 Task: Go to citations add citation source and select accessed by as "Print".
Action: Mouse moved to (198, 71)
Screenshot: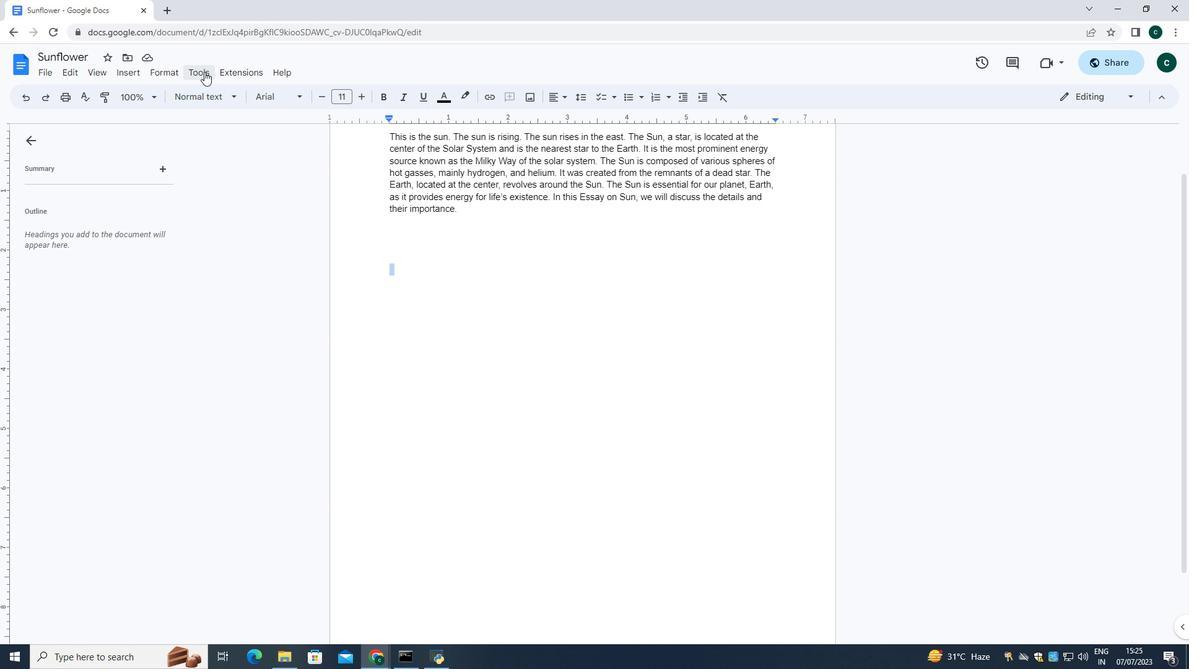
Action: Mouse pressed left at (198, 71)
Screenshot: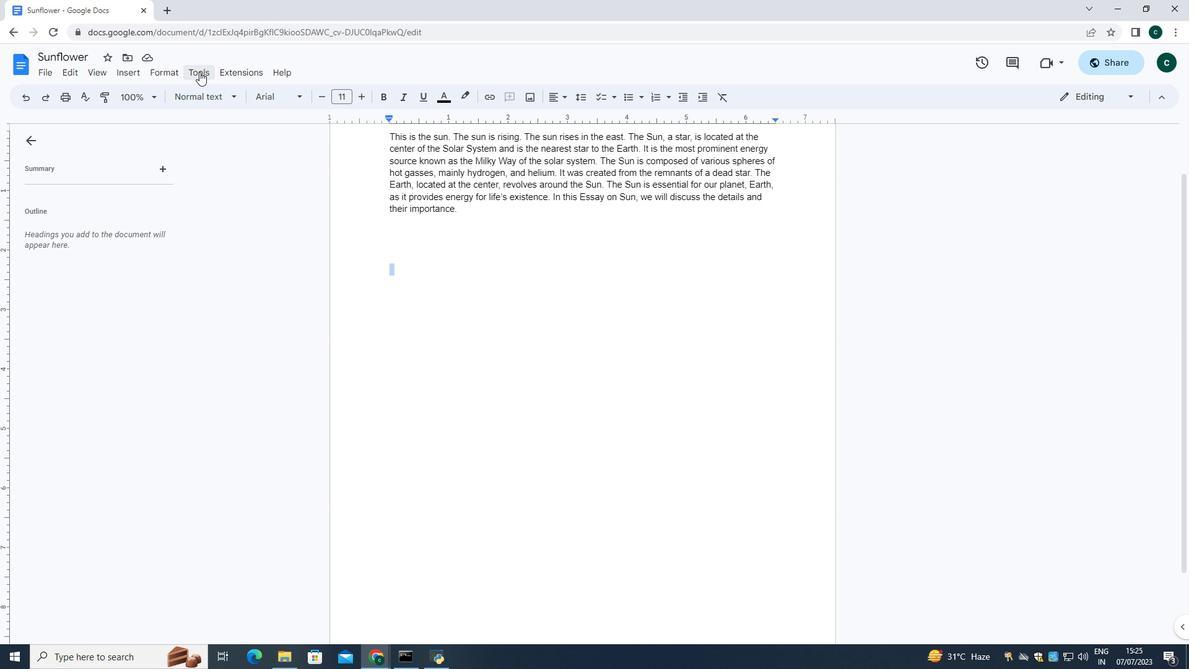 
Action: Mouse moved to (236, 175)
Screenshot: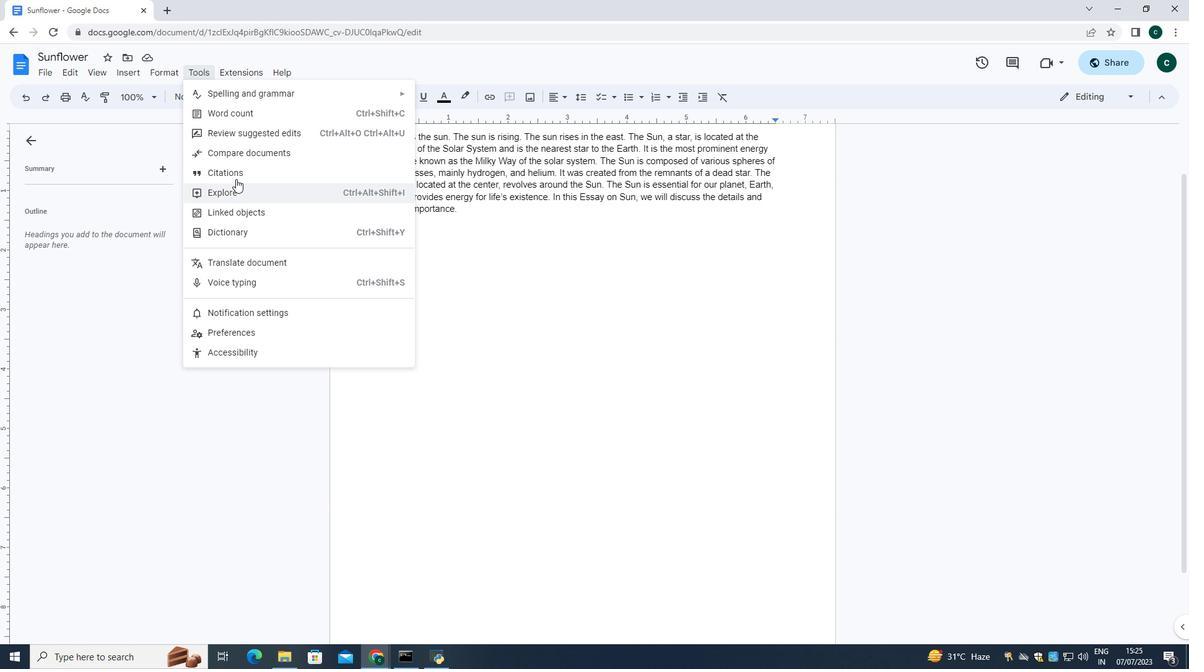 
Action: Mouse pressed left at (236, 175)
Screenshot: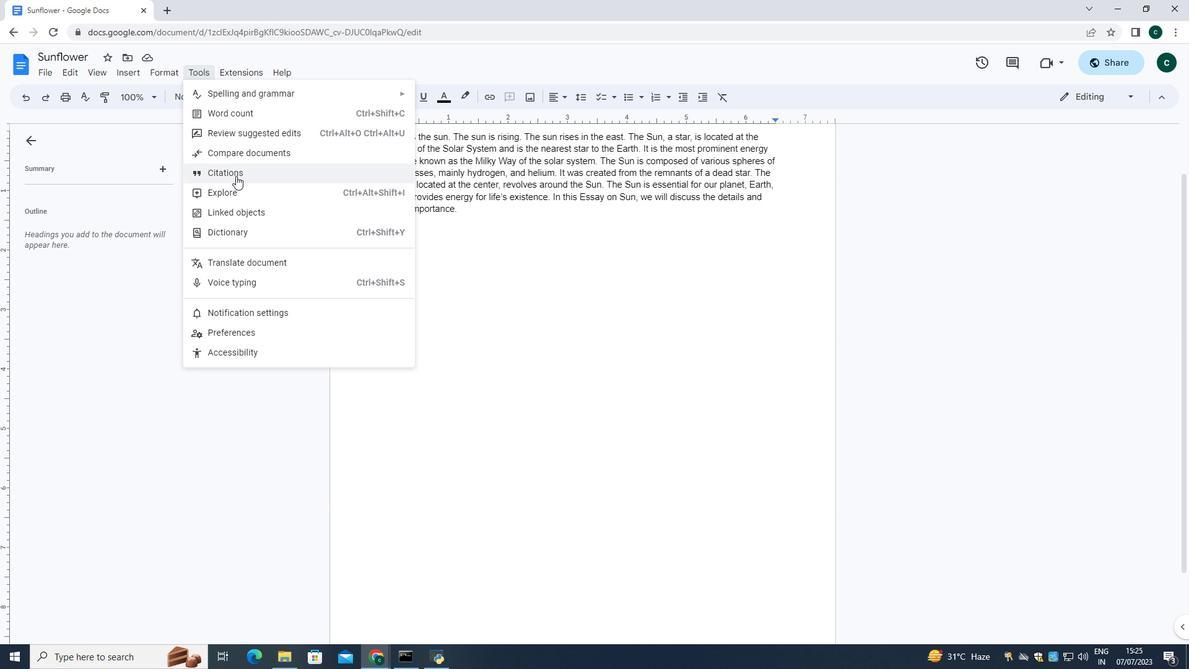 
Action: Mouse moved to (1050, 174)
Screenshot: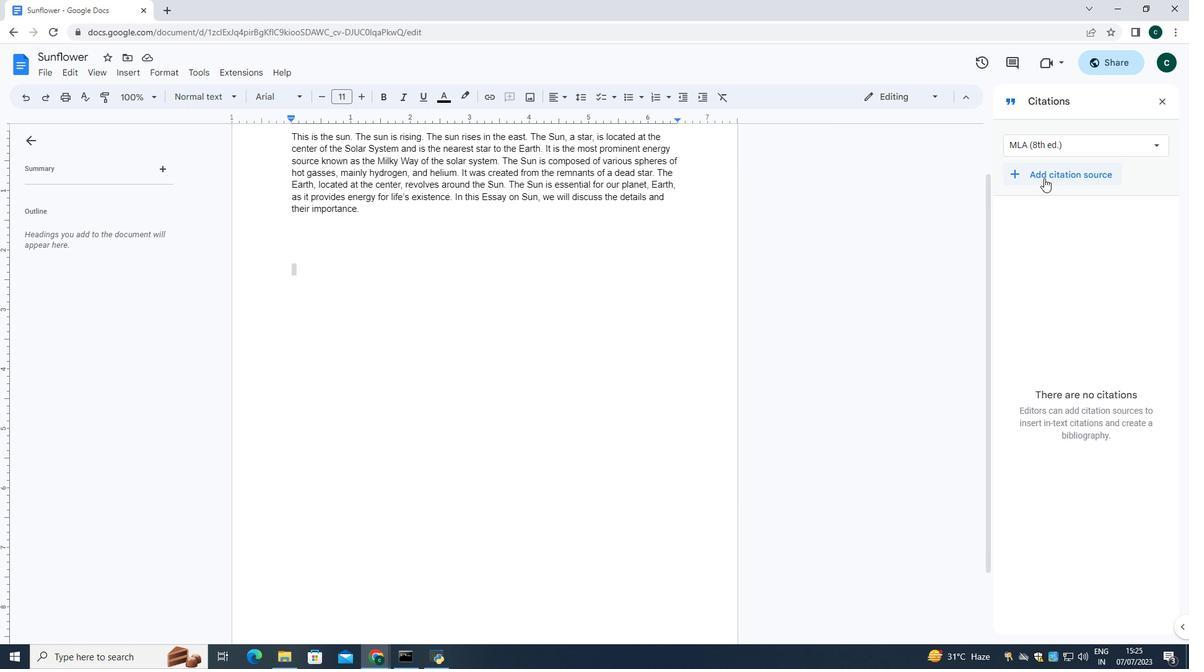 
Action: Mouse pressed left at (1050, 174)
Screenshot: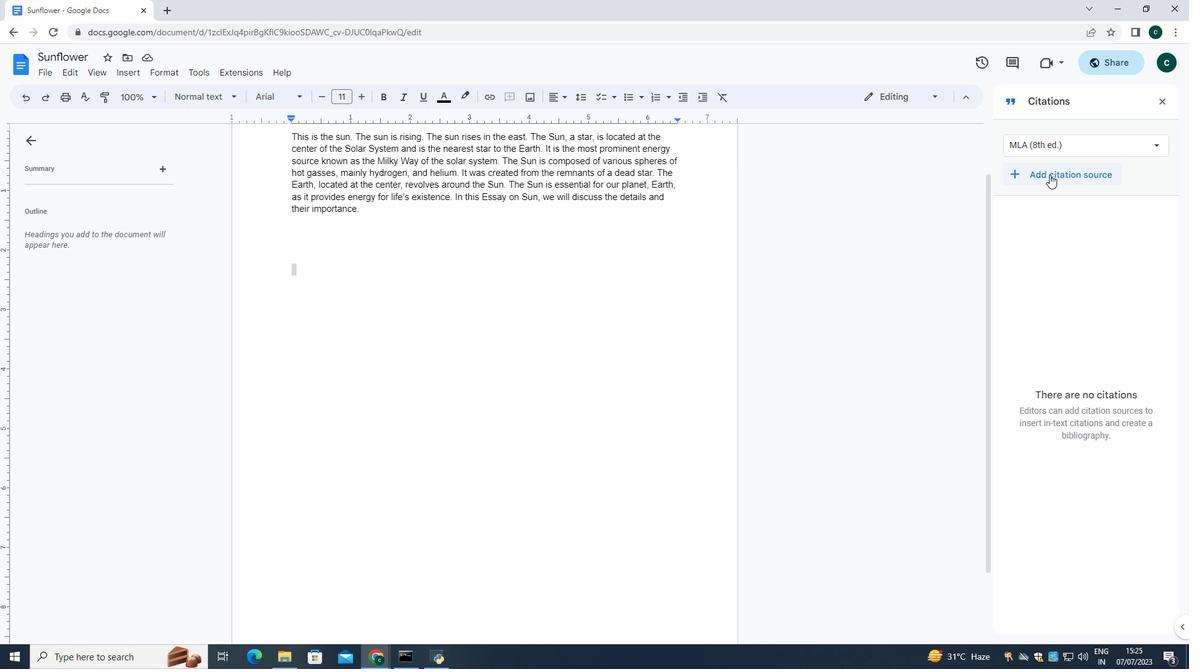 
Action: Mouse moved to (1057, 206)
Screenshot: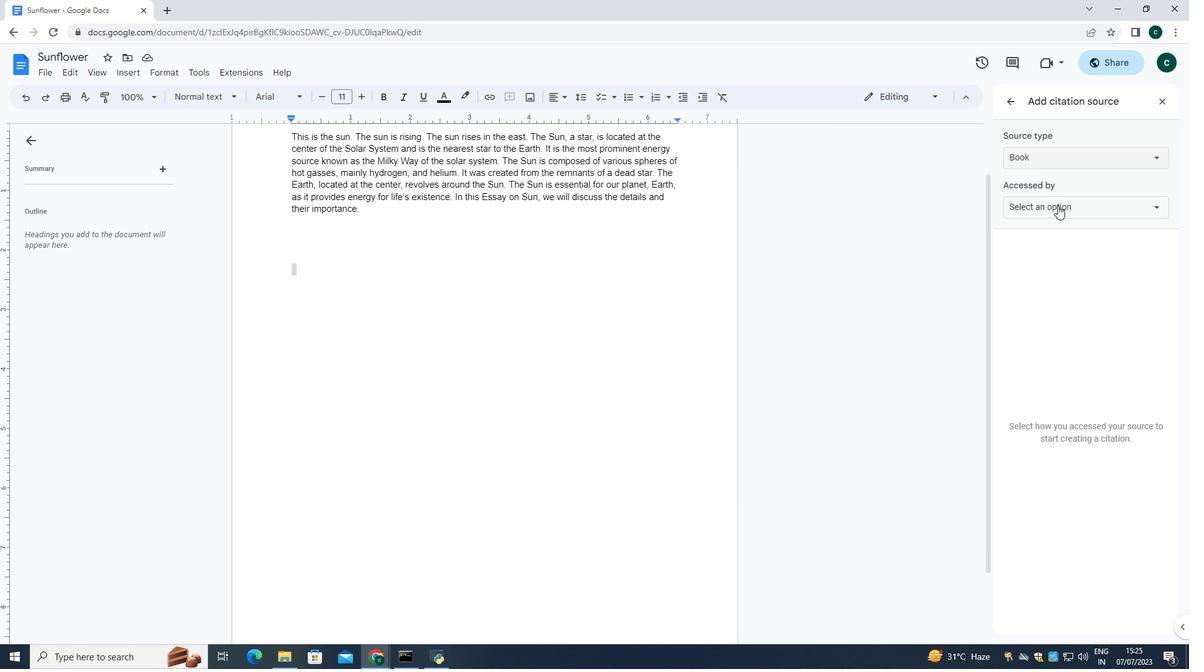 
Action: Mouse pressed left at (1057, 206)
Screenshot: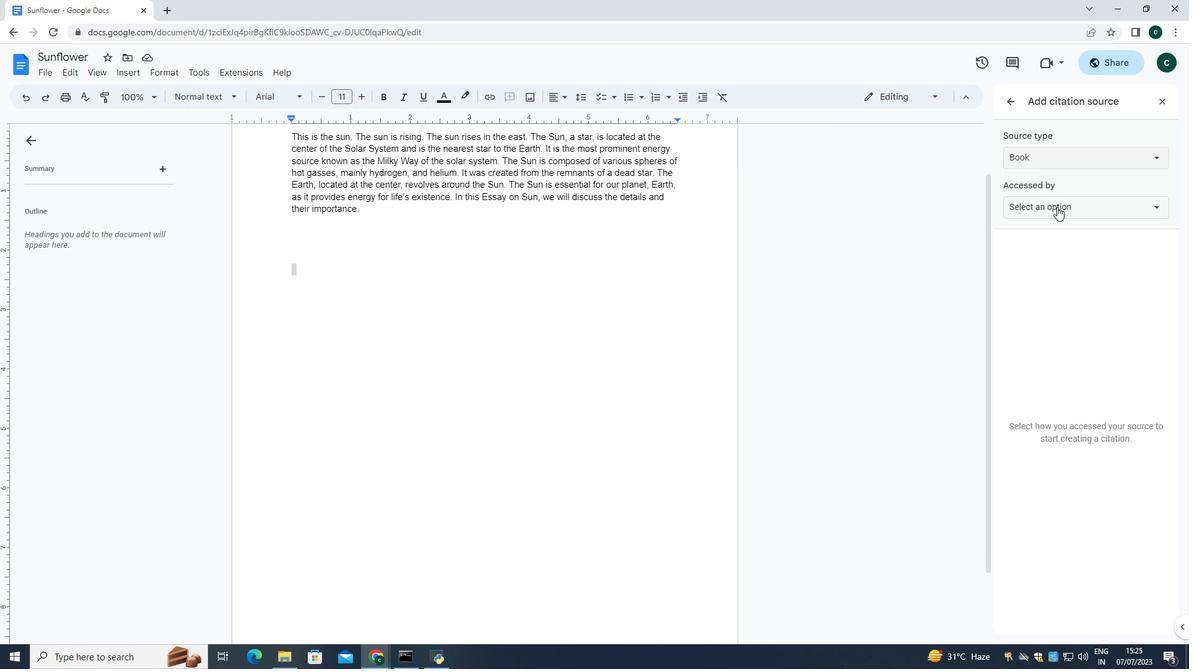 
Action: Mouse moved to (1050, 226)
Screenshot: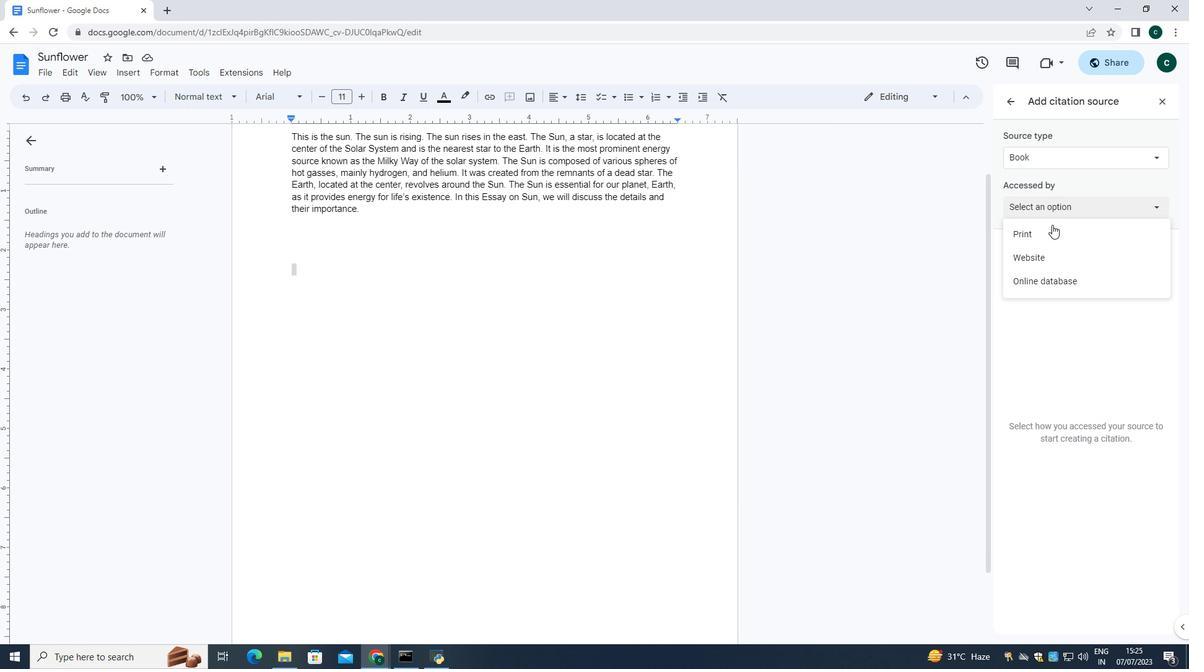 
Action: Mouse pressed left at (1050, 226)
Screenshot: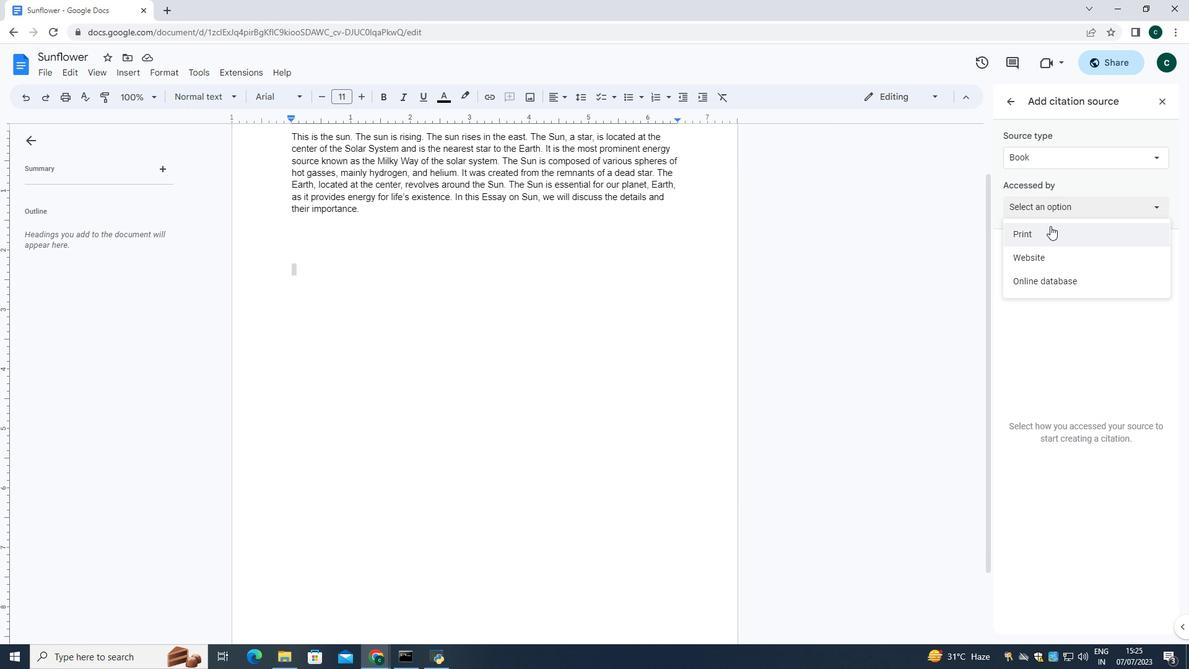 
